 Task: Apply filter "Open" in ticket status
Action: Mouse pressed left at (806, 209)
Screenshot: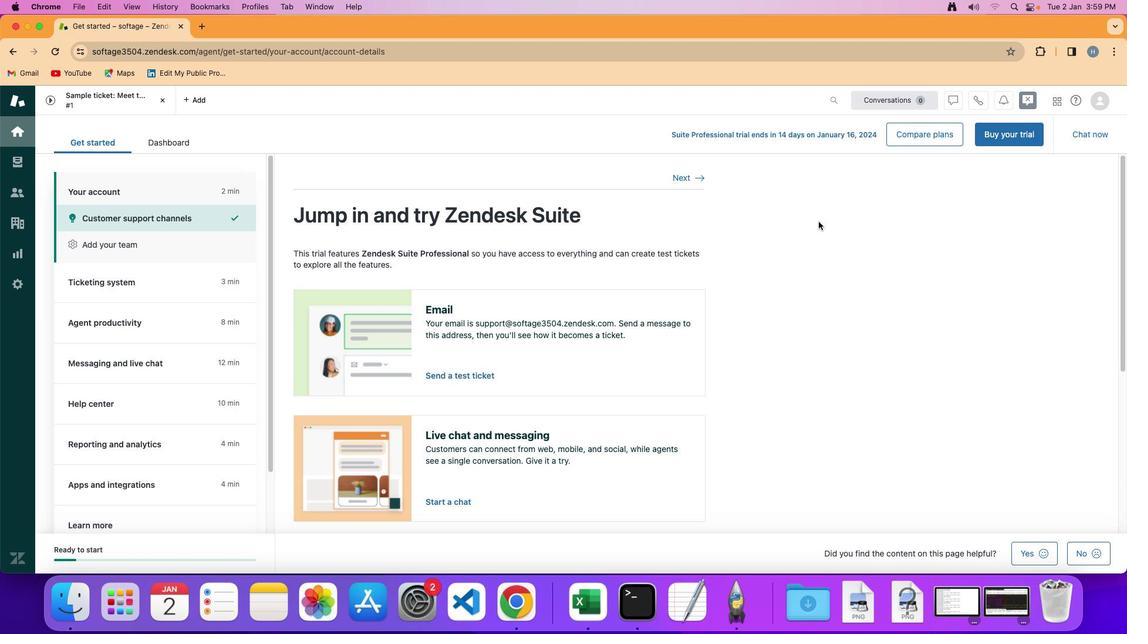 
Action: Mouse moved to (11, 146)
Screenshot: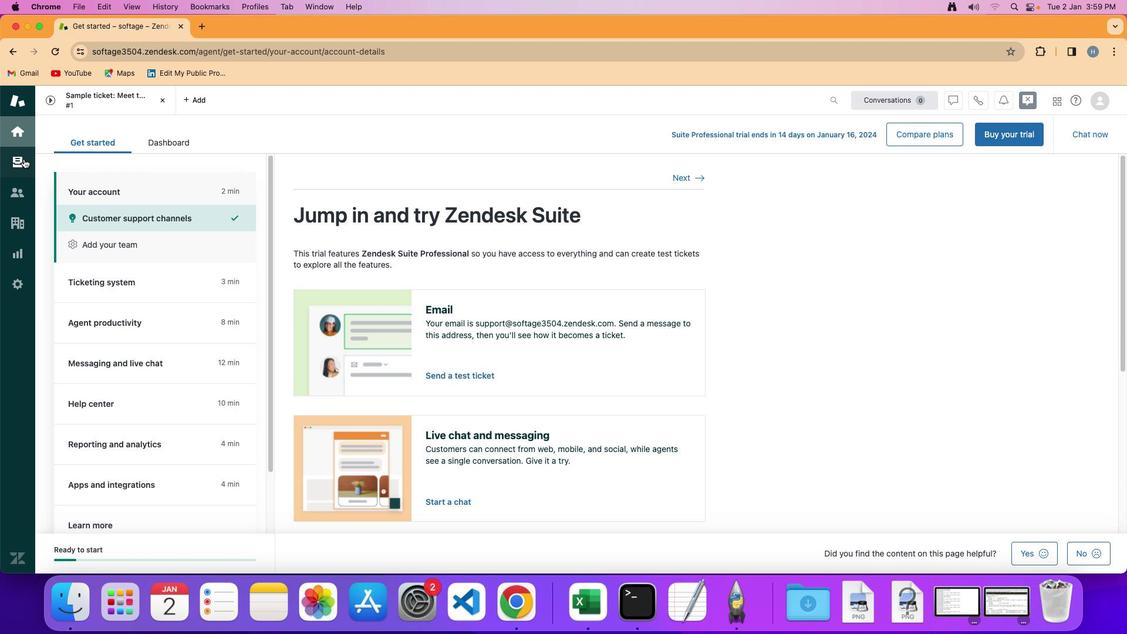
Action: Mouse pressed left at (11, 146)
Screenshot: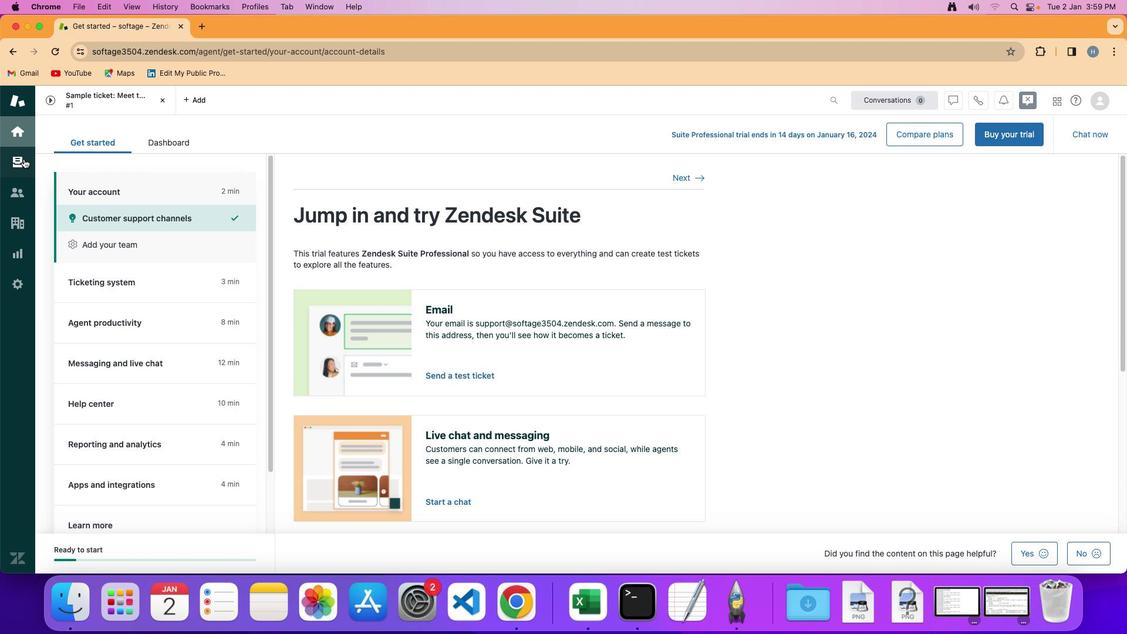 
Action: Mouse moved to (260, 162)
Screenshot: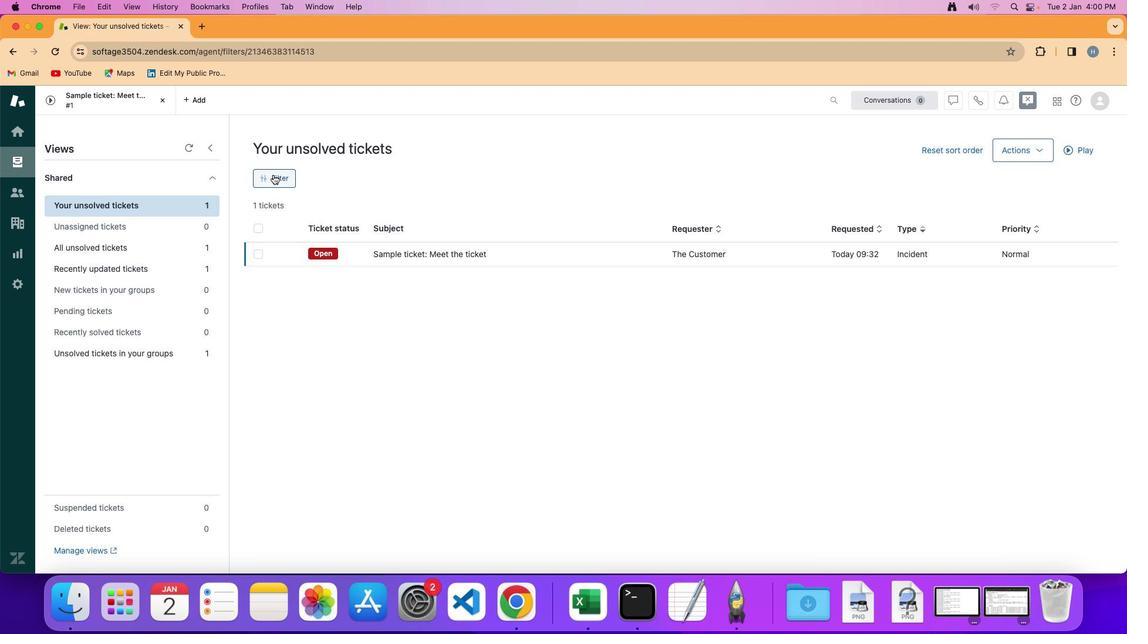 
Action: Mouse pressed left at (260, 162)
Screenshot: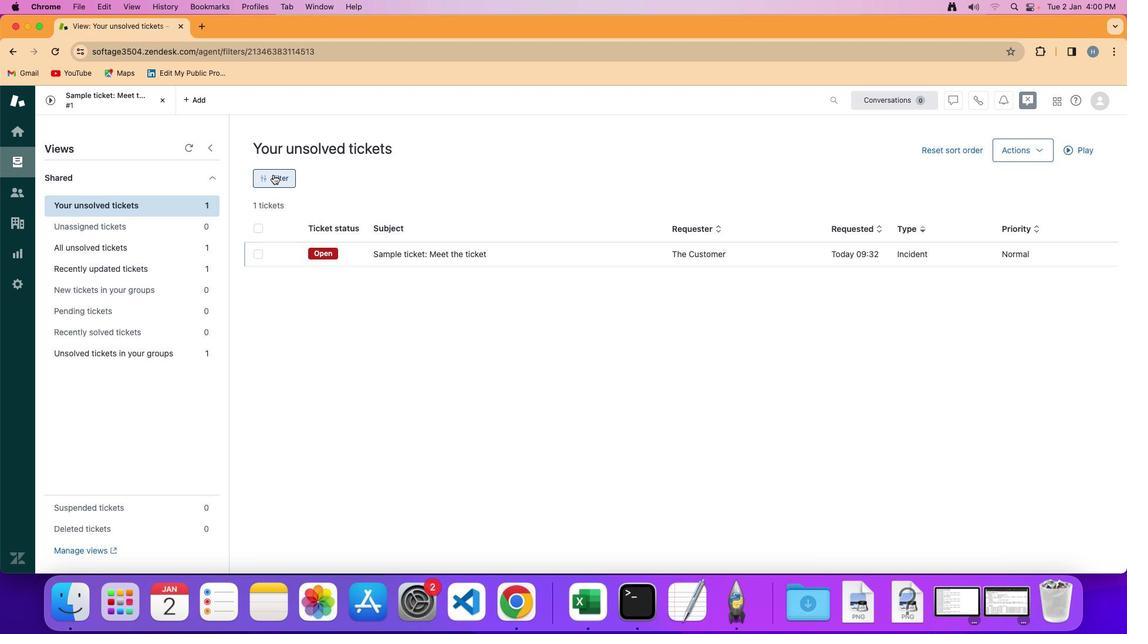 
Action: Mouse moved to (1025, 209)
Screenshot: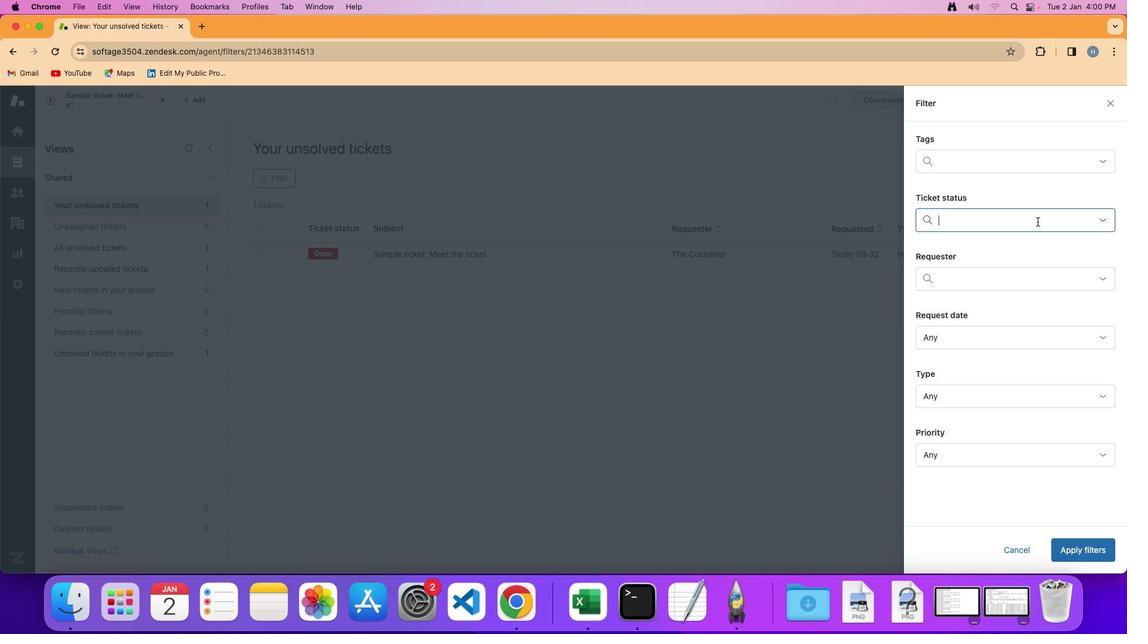 
Action: Mouse pressed left at (1025, 209)
Screenshot: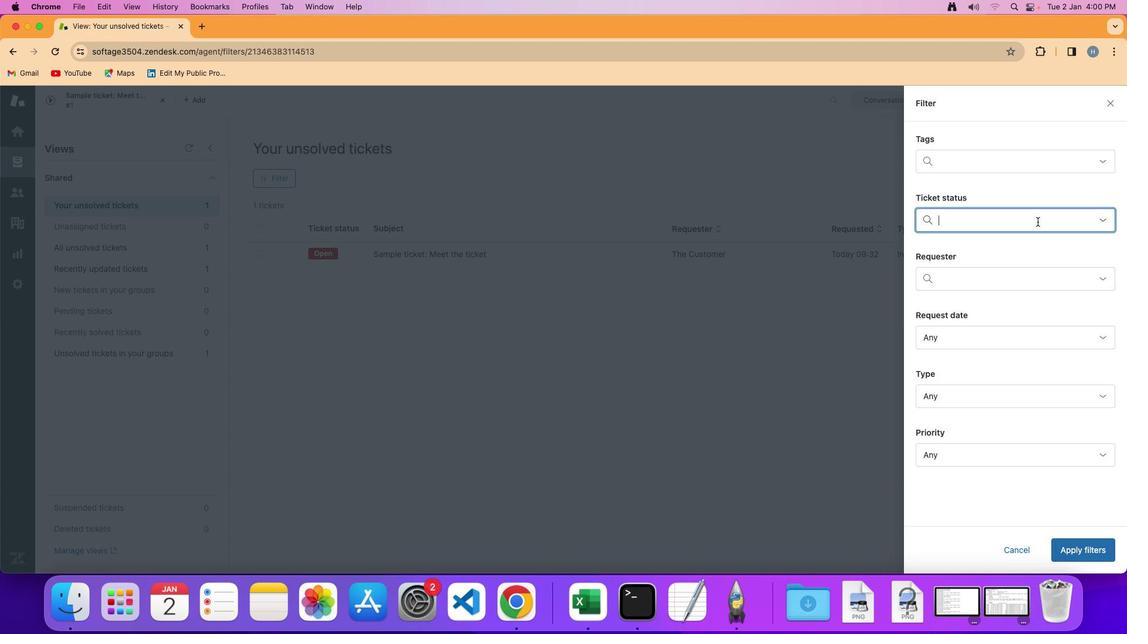 
Action: Mouse moved to (1005, 256)
Screenshot: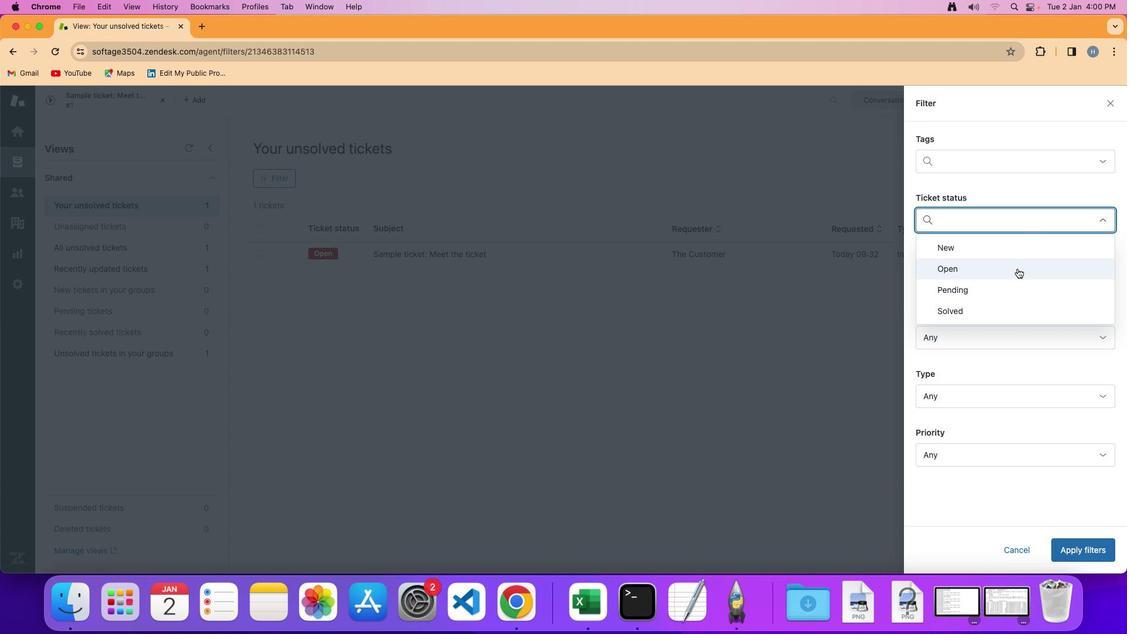 
Action: Mouse pressed left at (1005, 256)
Screenshot: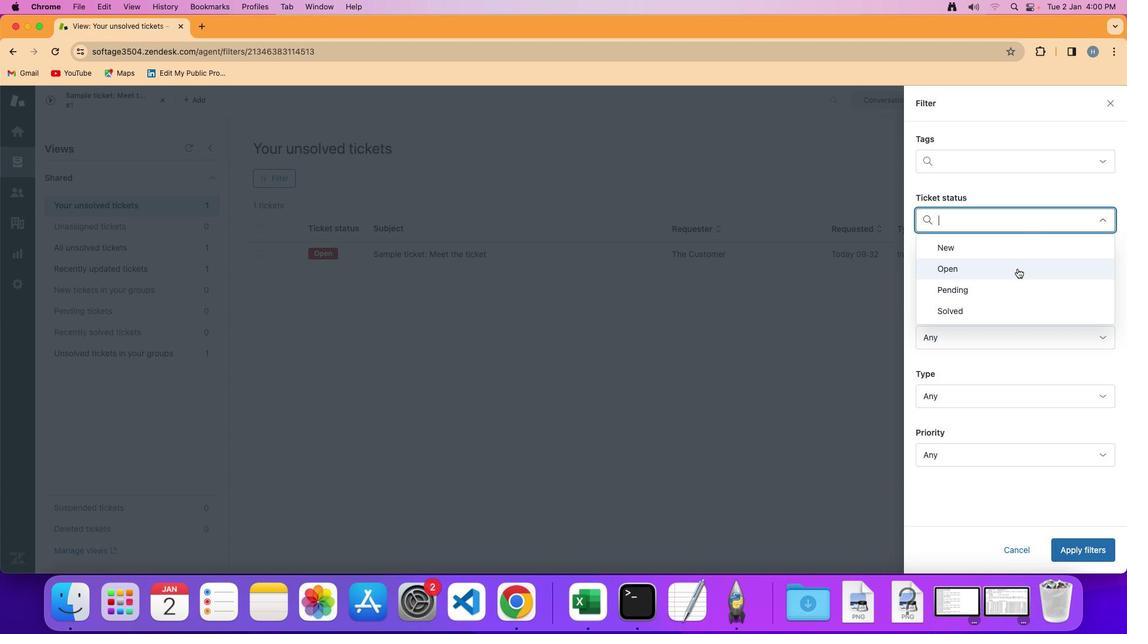 
Action: Mouse moved to (1087, 539)
Screenshot: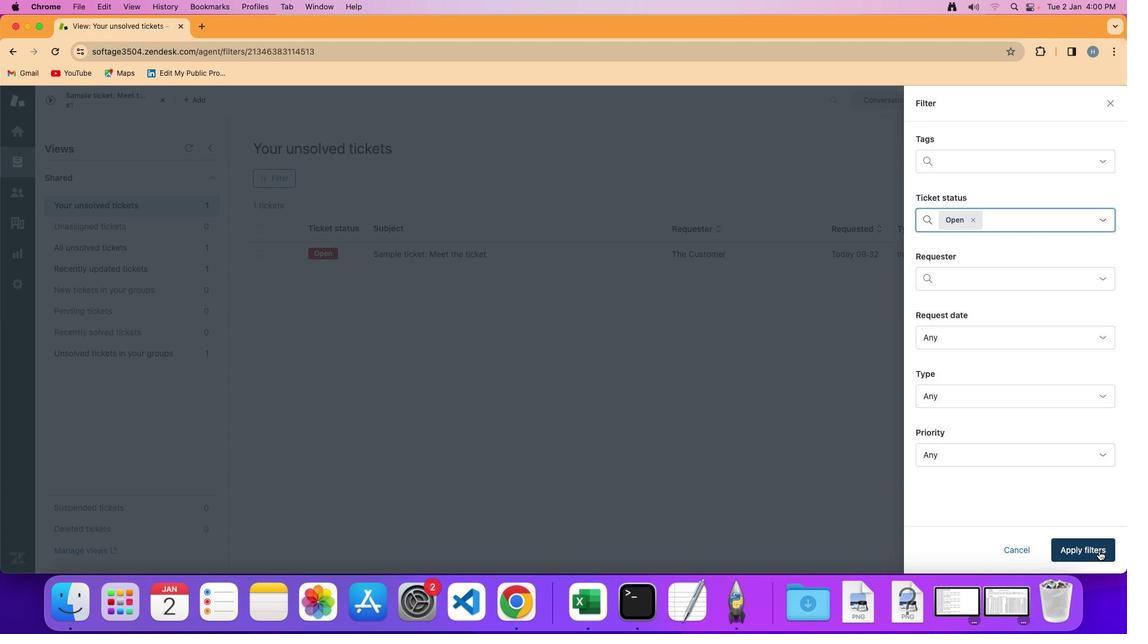 
Action: Mouse pressed left at (1087, 539)
Screenshot: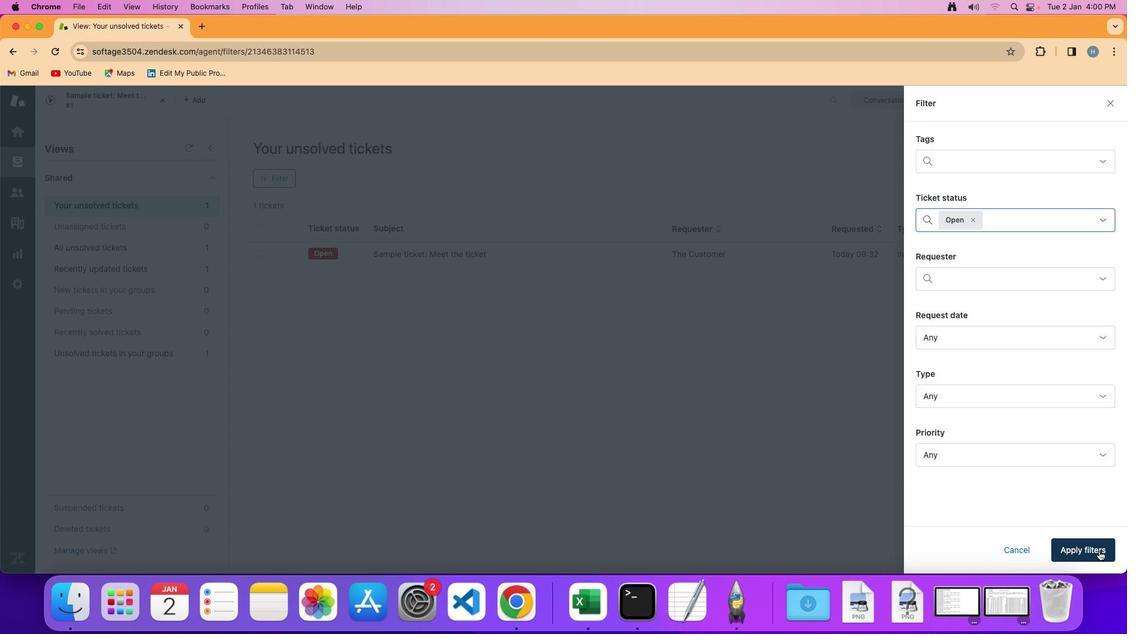 
Action: Mouse moved to (954, 414)
Screenshot: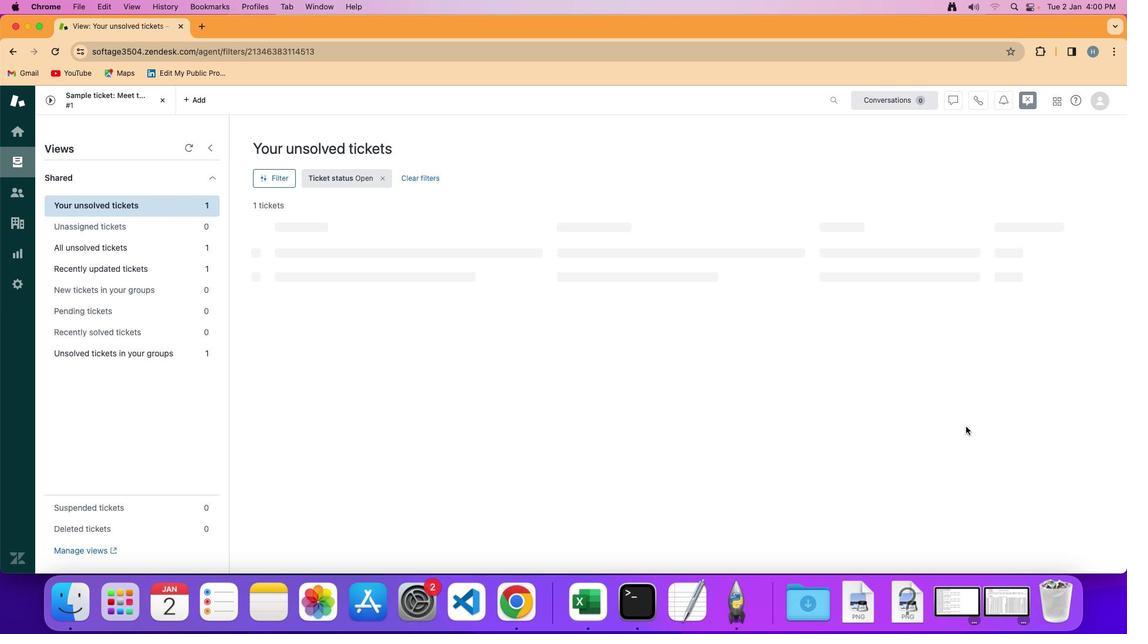 
